Task: Use the audio channel remapper to remap the "Rear center" to "Low-frequency effects".
Action: Mouse moved to (104, 11)
Screenshot: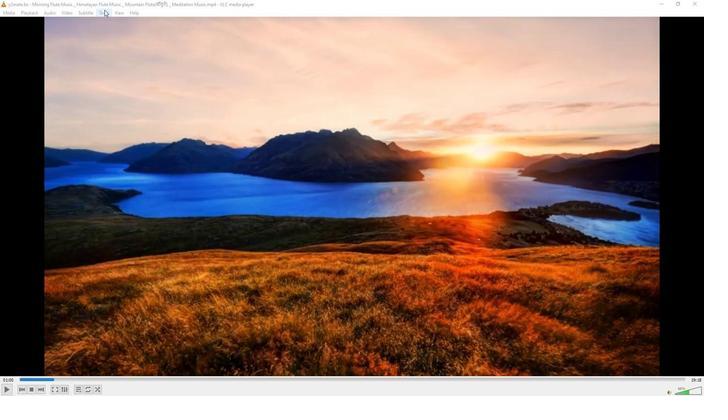 
Action: Mouse pressed left at (104, 11)
Screenshot: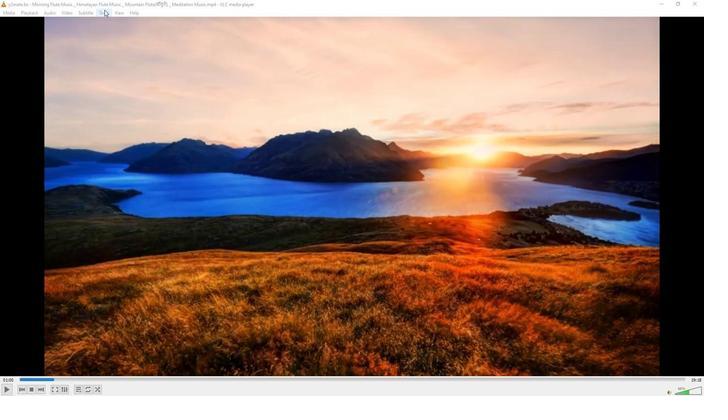 
Action: Mouse moved to (112, 98)
Screenshot: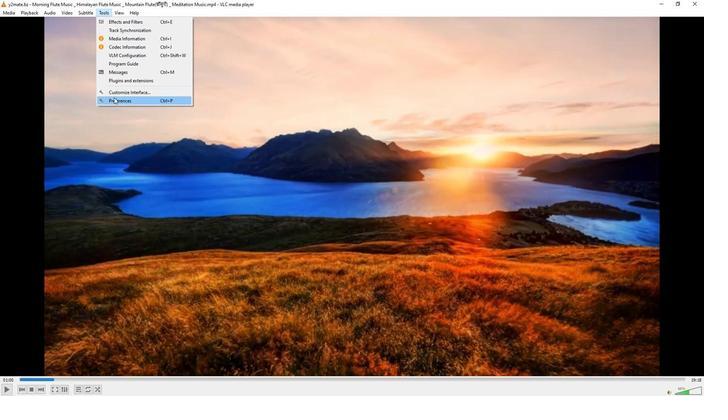 
Action: Mouse pressed left at (112, 98)
Screenshot: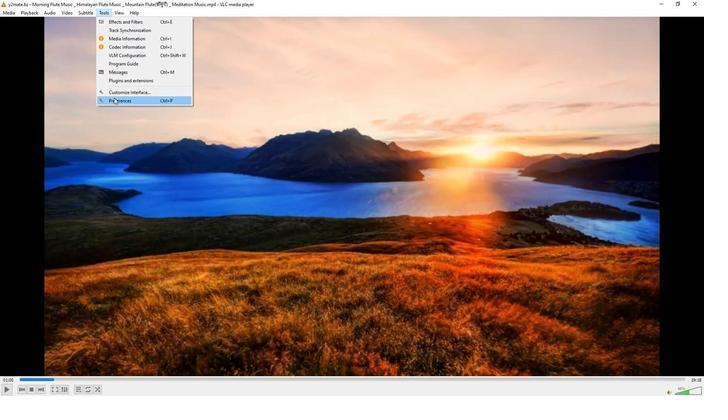 
Action: Mouse moved to (234, 326)
Screenshot: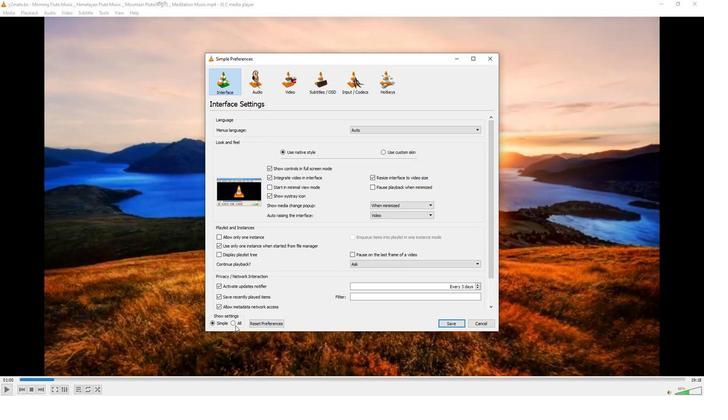 
Action: Mouse pressed left at (234, 326)
Screenshot: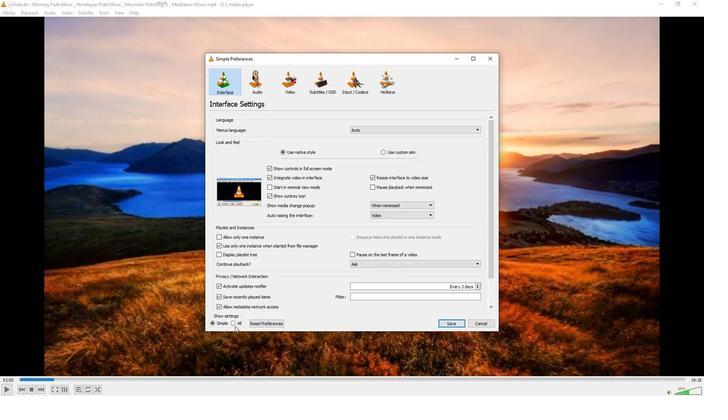 
Action: Mouse moved to (222, 159)
Screenshot: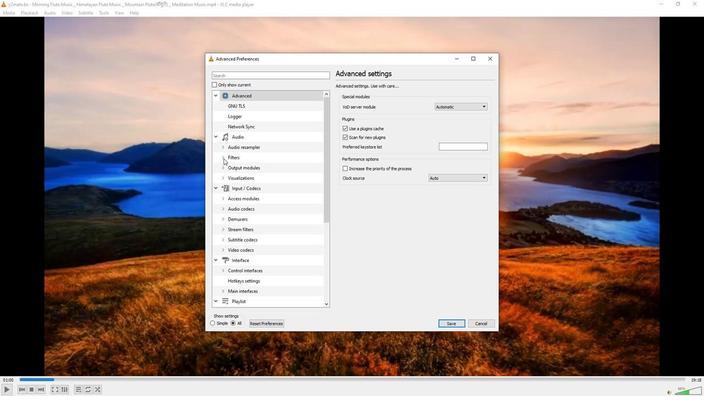 
Action: Mouse pressed left at (222, 159)
Screenshot: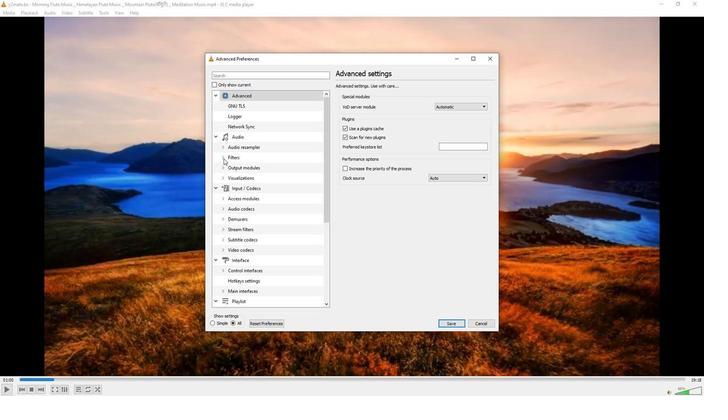 
Action: Mouse moved to (250, 261)
Screenshot: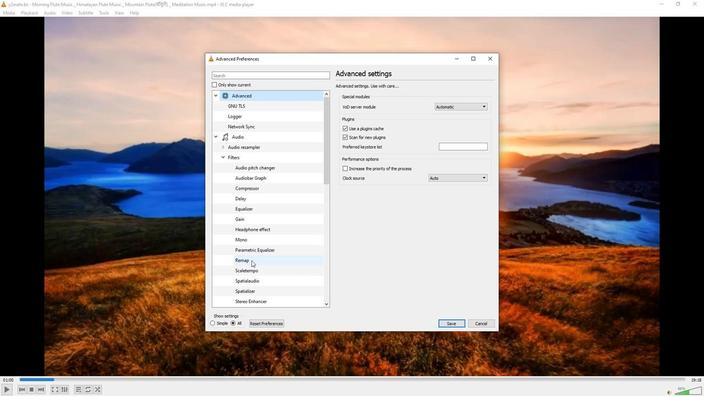 
Action: Mouse pressed left at (250, 261)
Screenshot: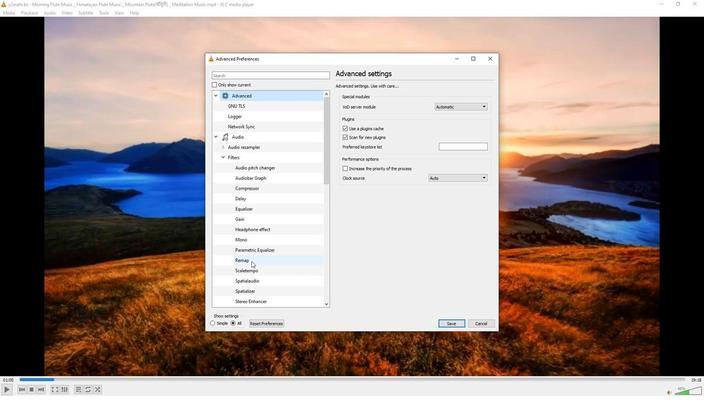 
Action: Mouse moved to (454, 137)
Screenshot: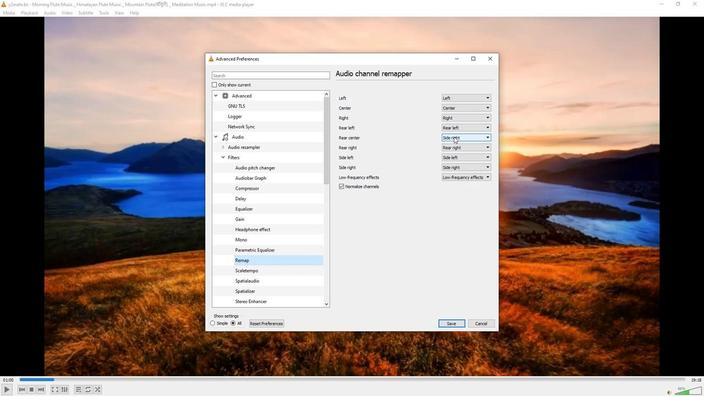 
Action: Mouse pressed left at (454, 137)
Screenshot: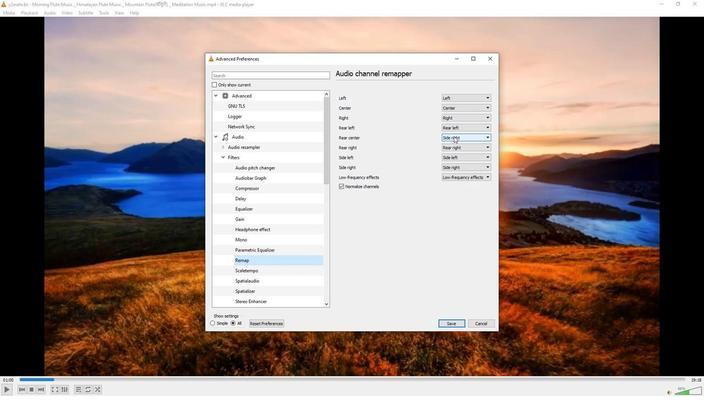 
Action: Mouse moved to (454, 182)
Screenshot: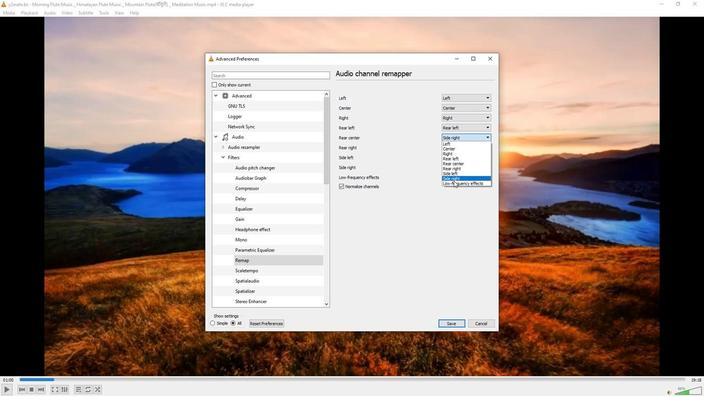 
Action: Mouse pressed left at (454, 182)
Screenshot: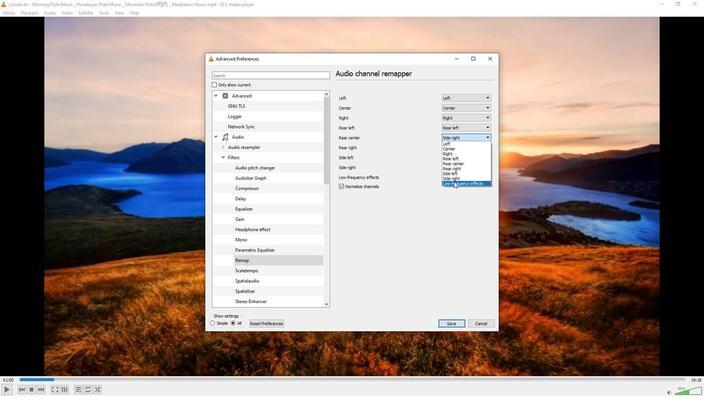 
Action: Mouse moved to (455, 323)
Screenshot: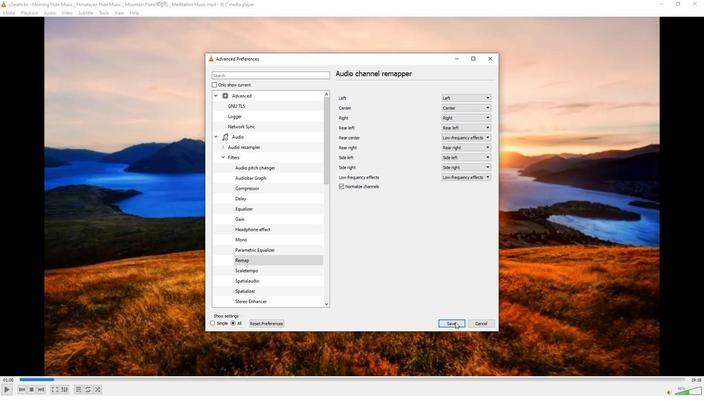 
Action: Mouse pressed left at (455, 323)
Screenshot: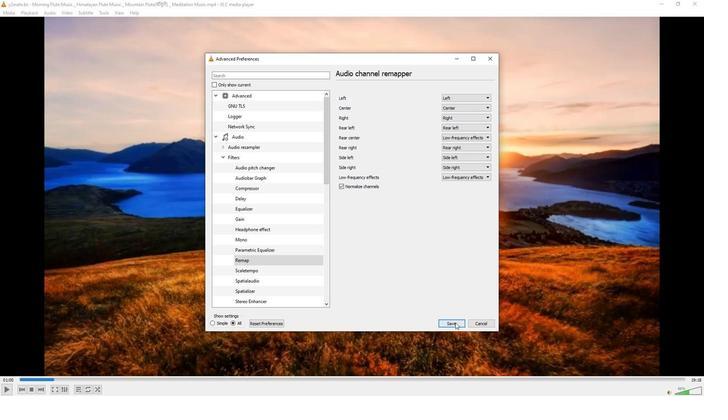 
Action: Mouse moved to (455, 323)
Screenshot: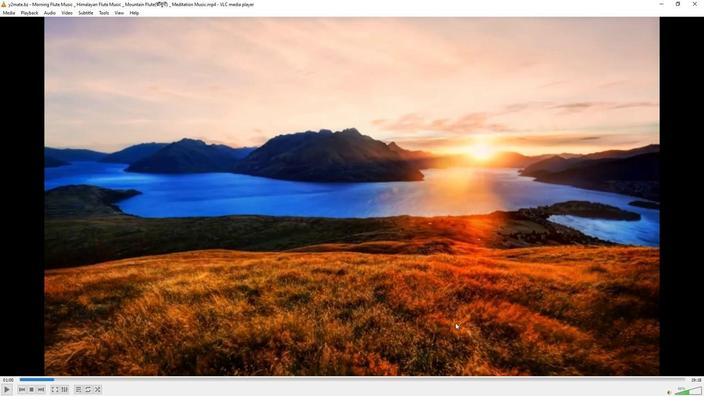 
